 Task: Select the year "2022".
Action: Mouse moved to (384, 377)
Screenshot: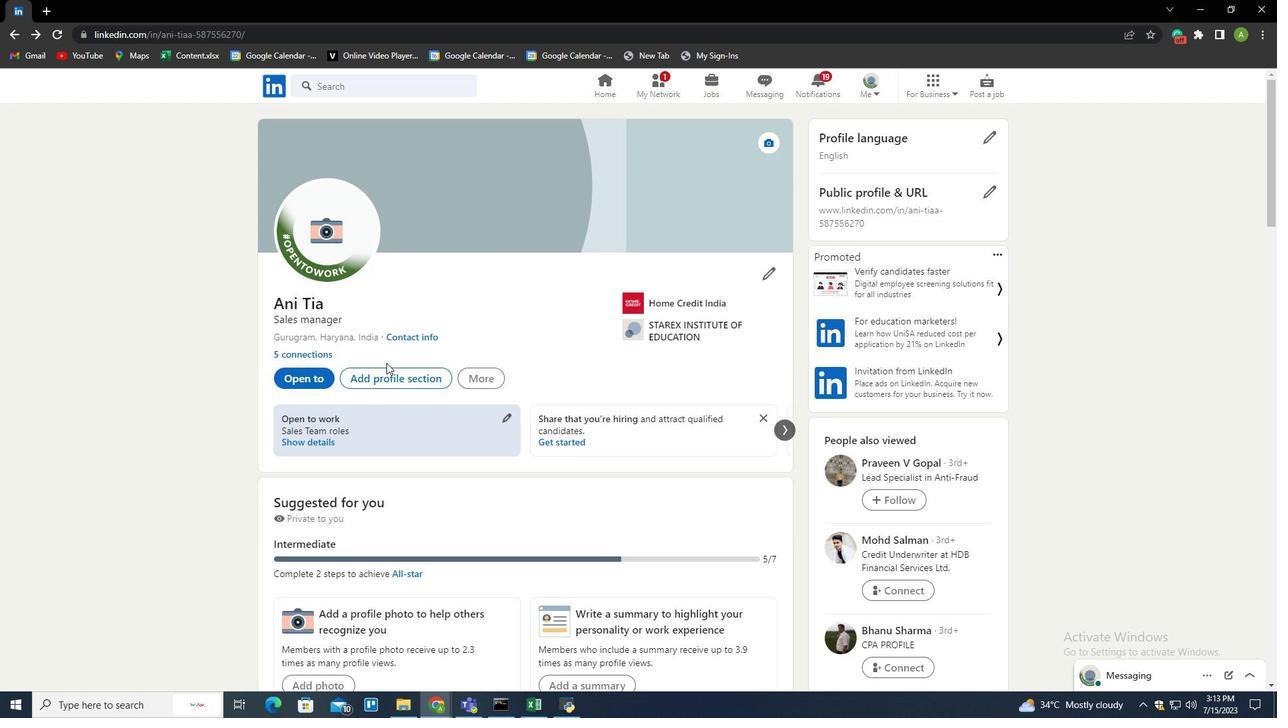 
Action: Mouse pressed left at (384, 377)
Screenshot: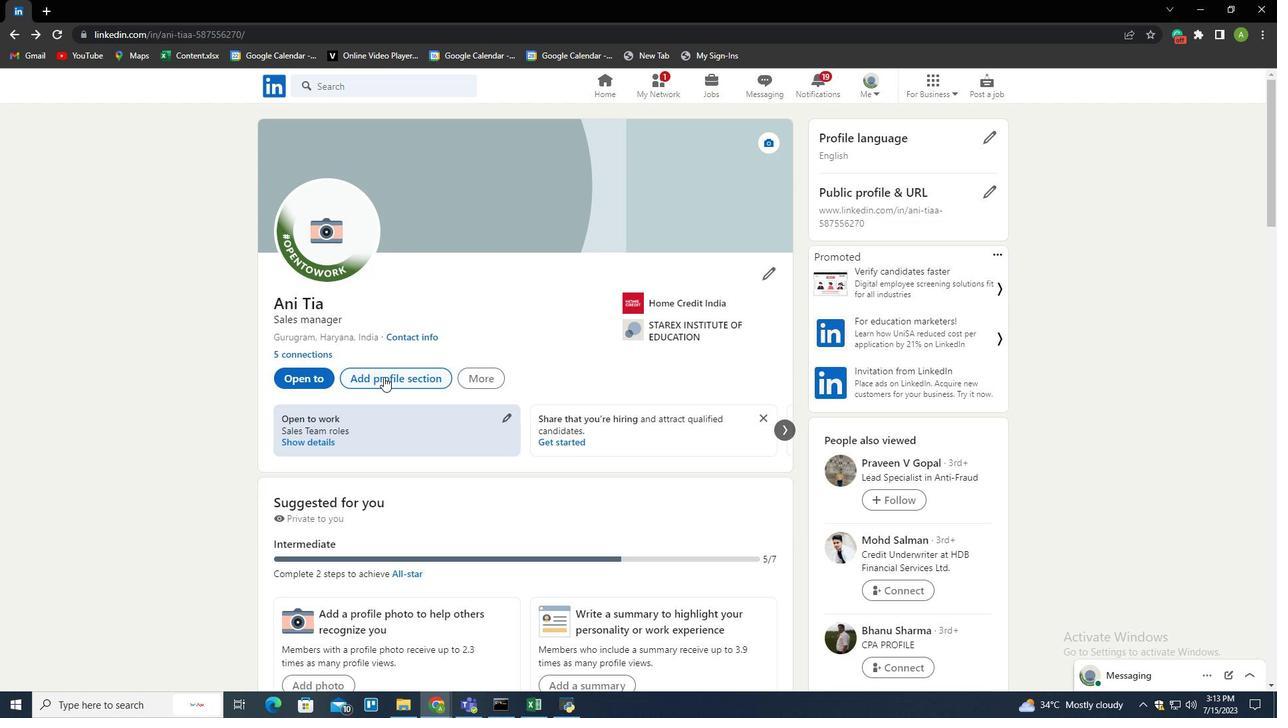 
Action: Mouse moved to (788, 175)
Screenshot: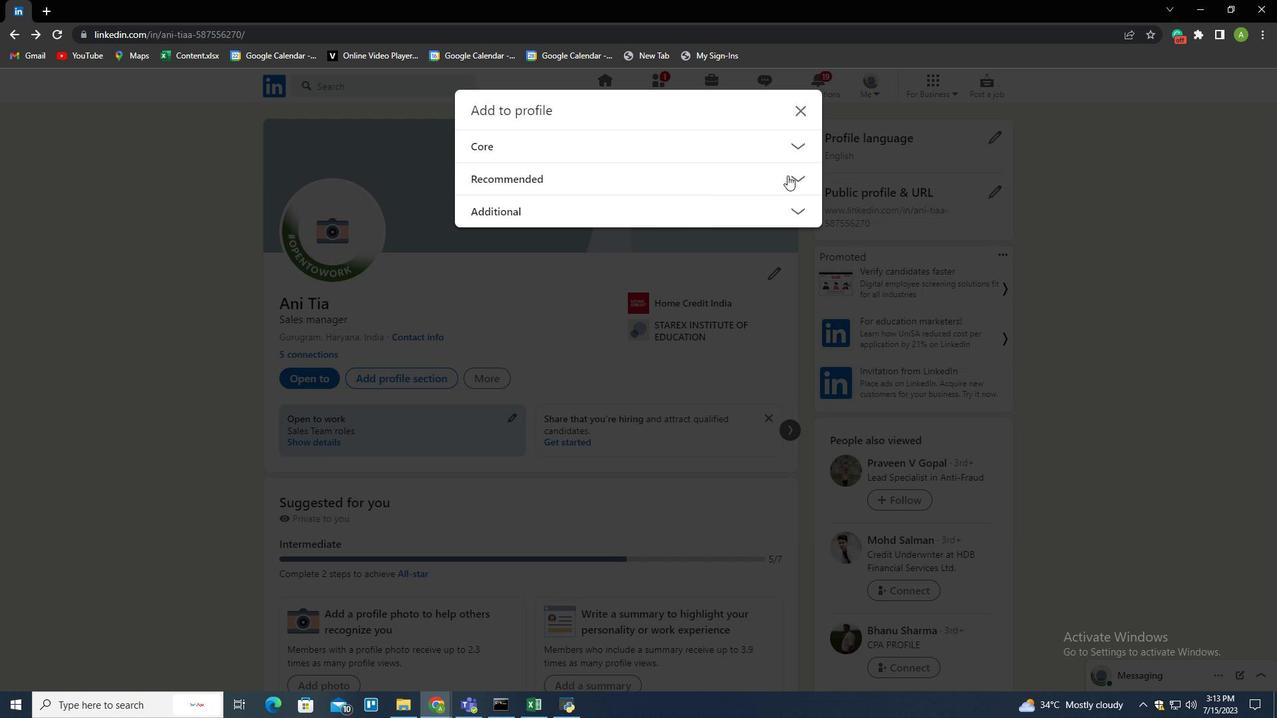 
Action: Mouse pressed left at (788, 175)
Screenshot: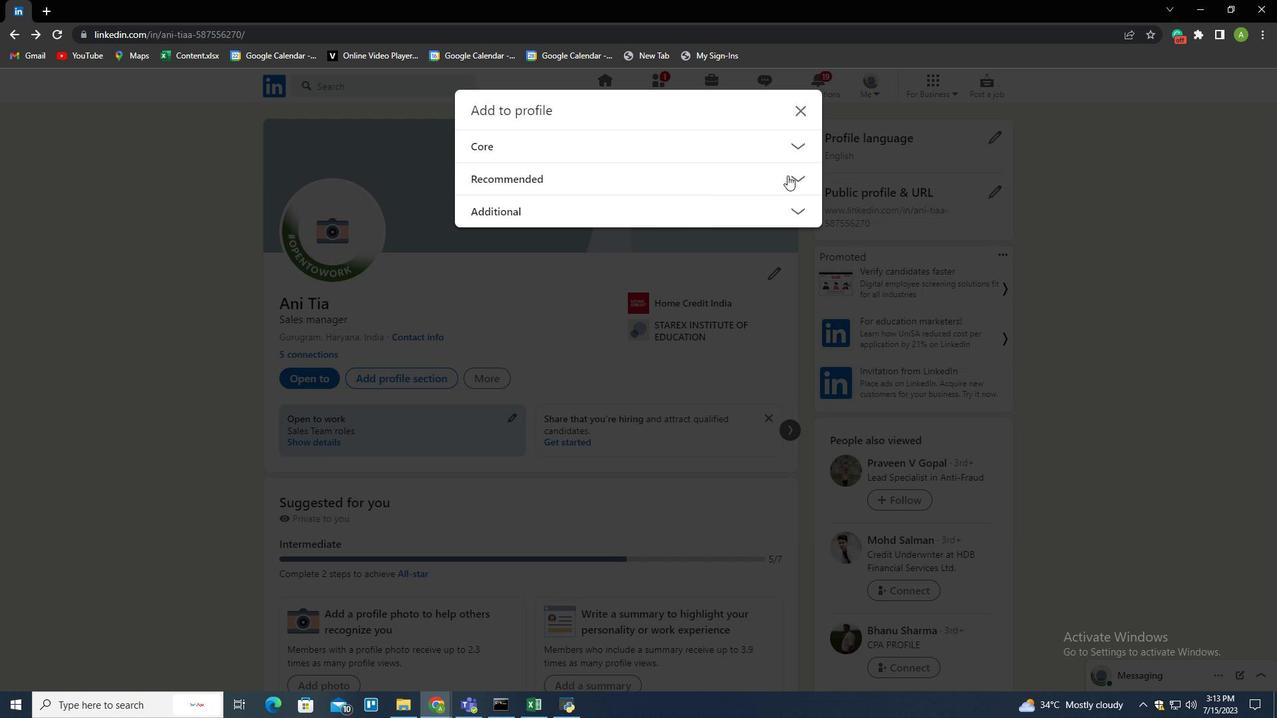 
Action: Mouse moved to (507, 300)
Screenshot: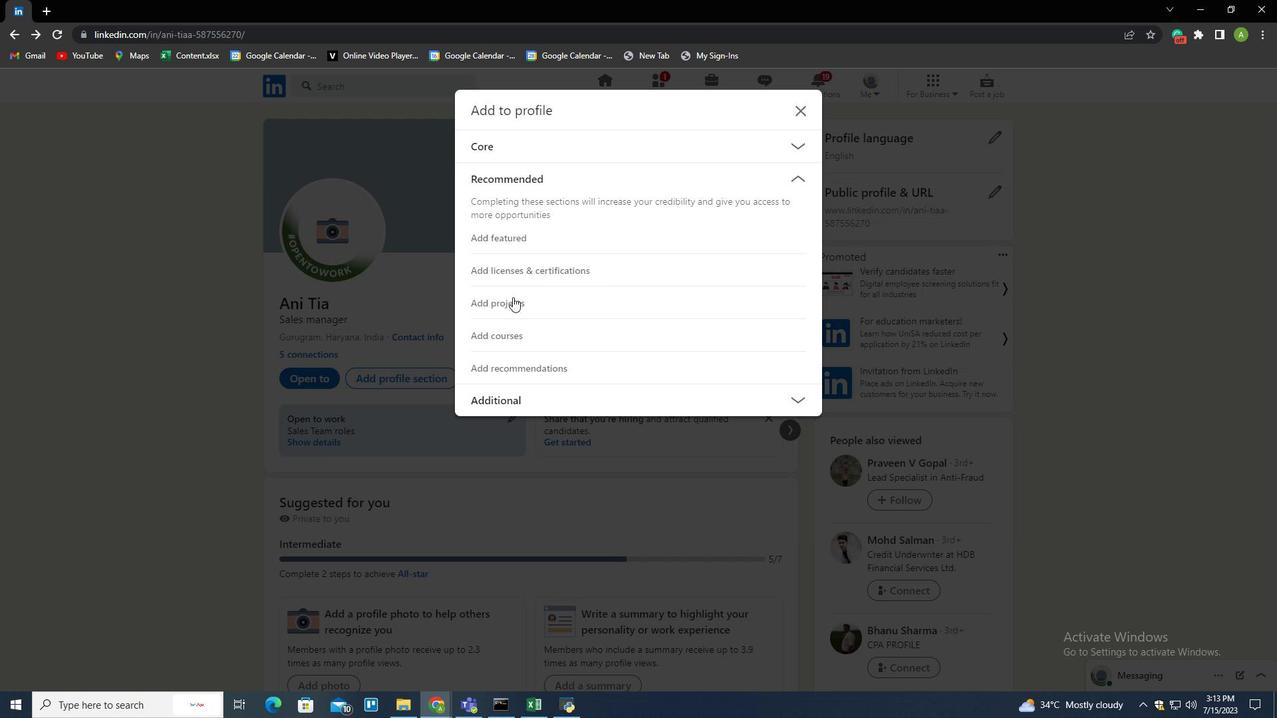 
Action: Mouse pressed left at (507, 300)
Screenshot: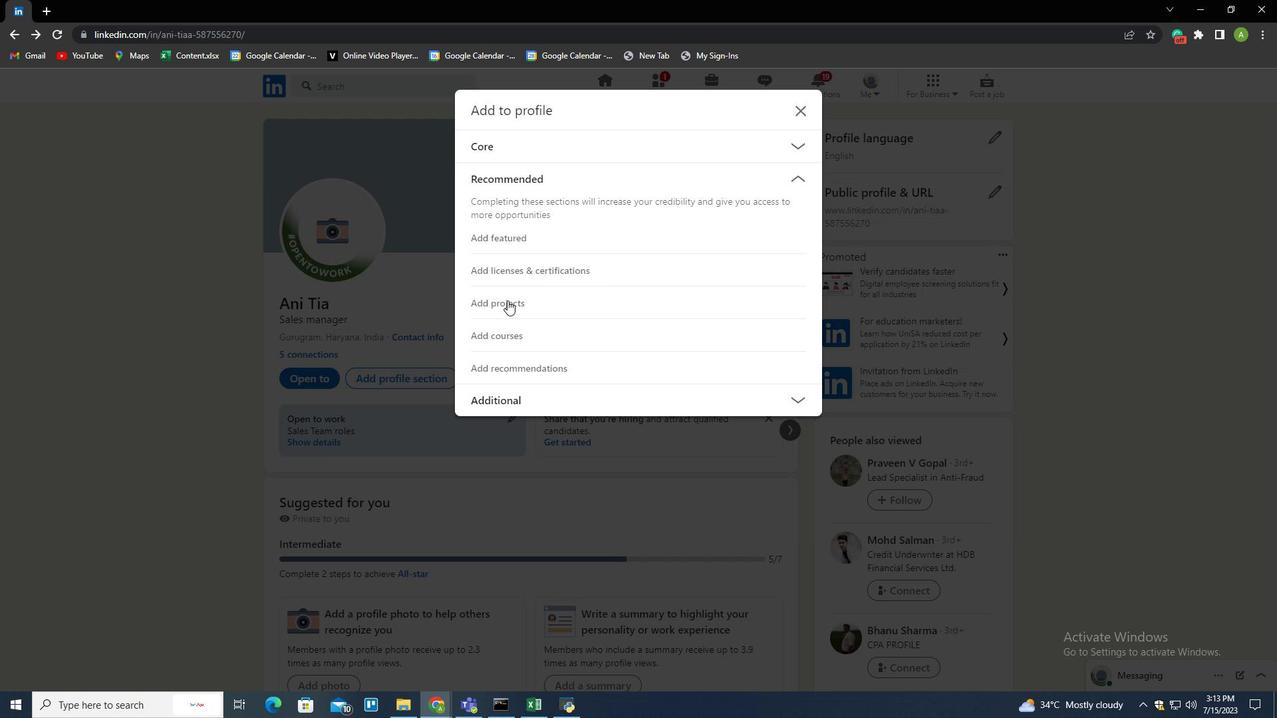 
Action: Mouse moved to (738, 387)
Screenshot: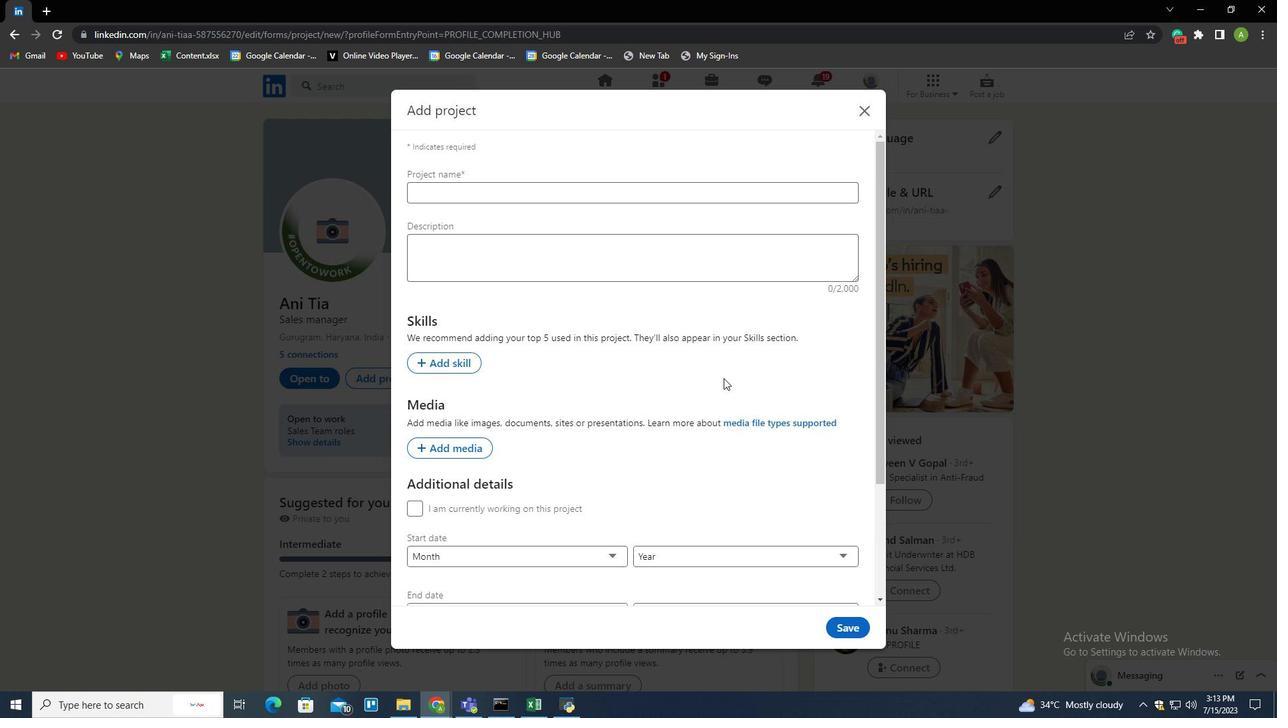 
Action: Mouse scrolled (738, 387) with delta (0, 0)
Screenshot: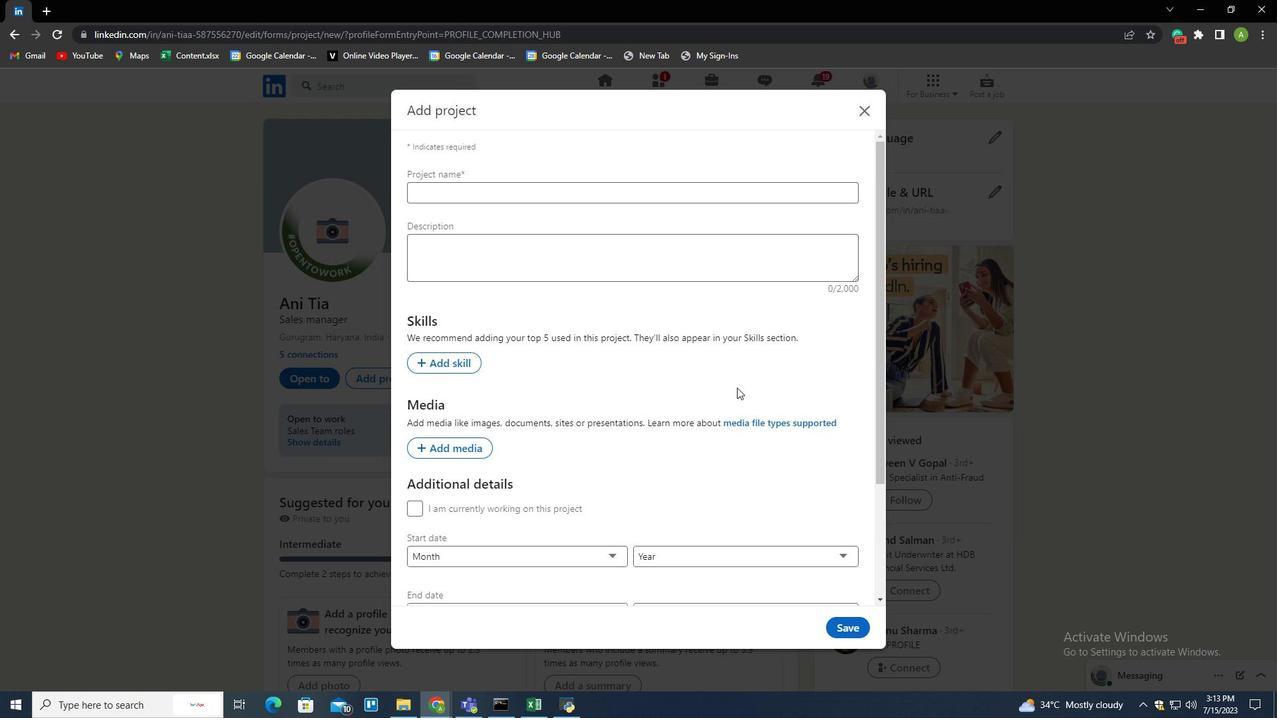 
Action: Mouse scrolled (738, 387) with delta (0, 0)
Screenshot: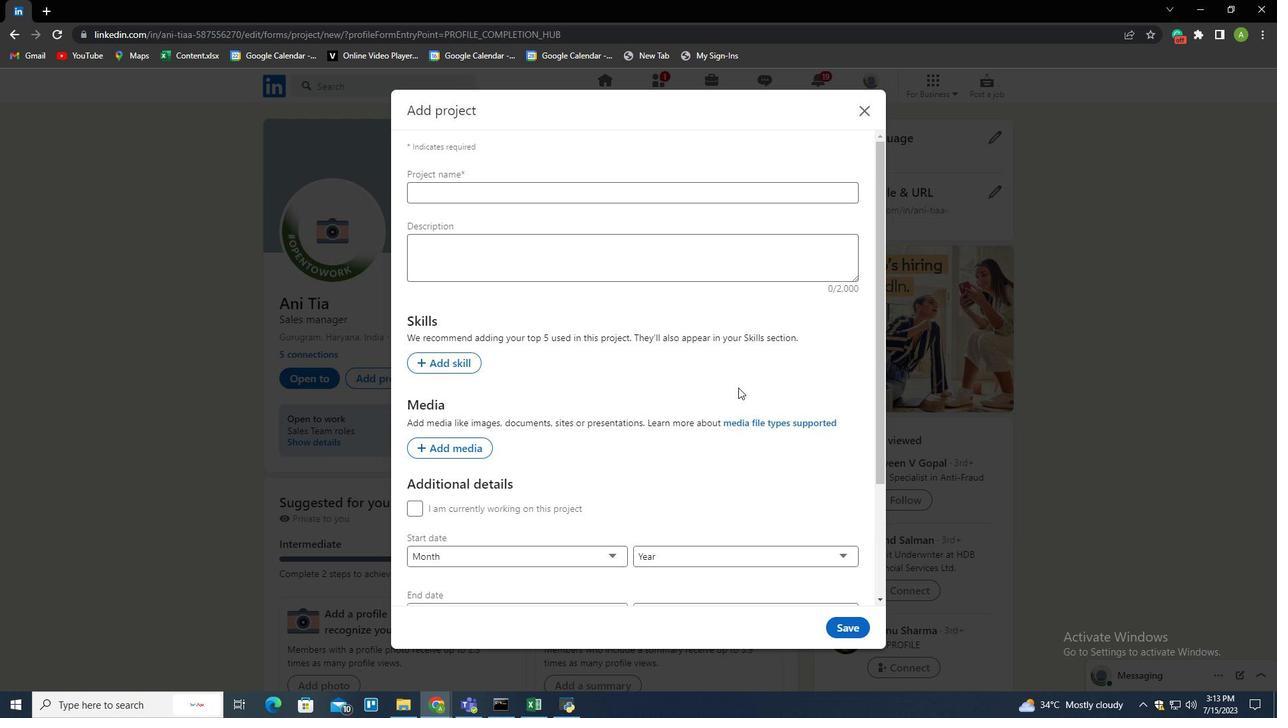 
Action: Mouse scrolled (738, 387) with delta (0, 0)
Screenshot: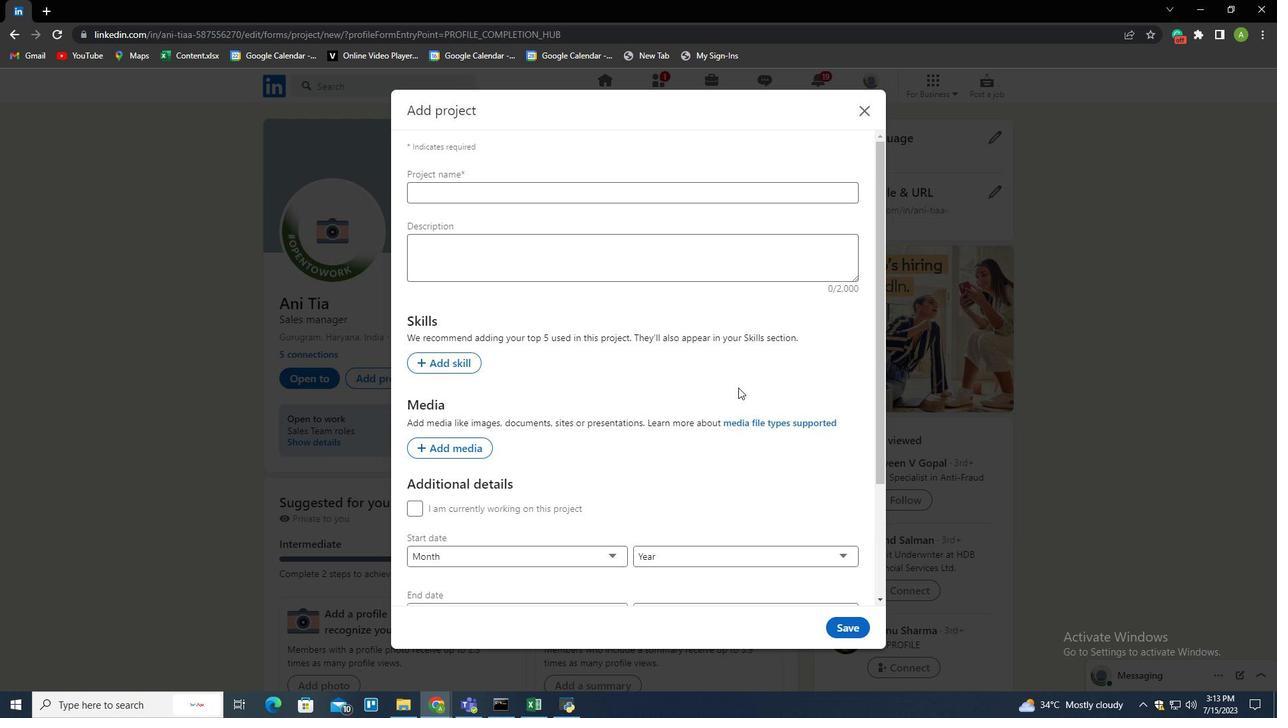 
Action: Mouse moved to (738, 387)
Screenshot: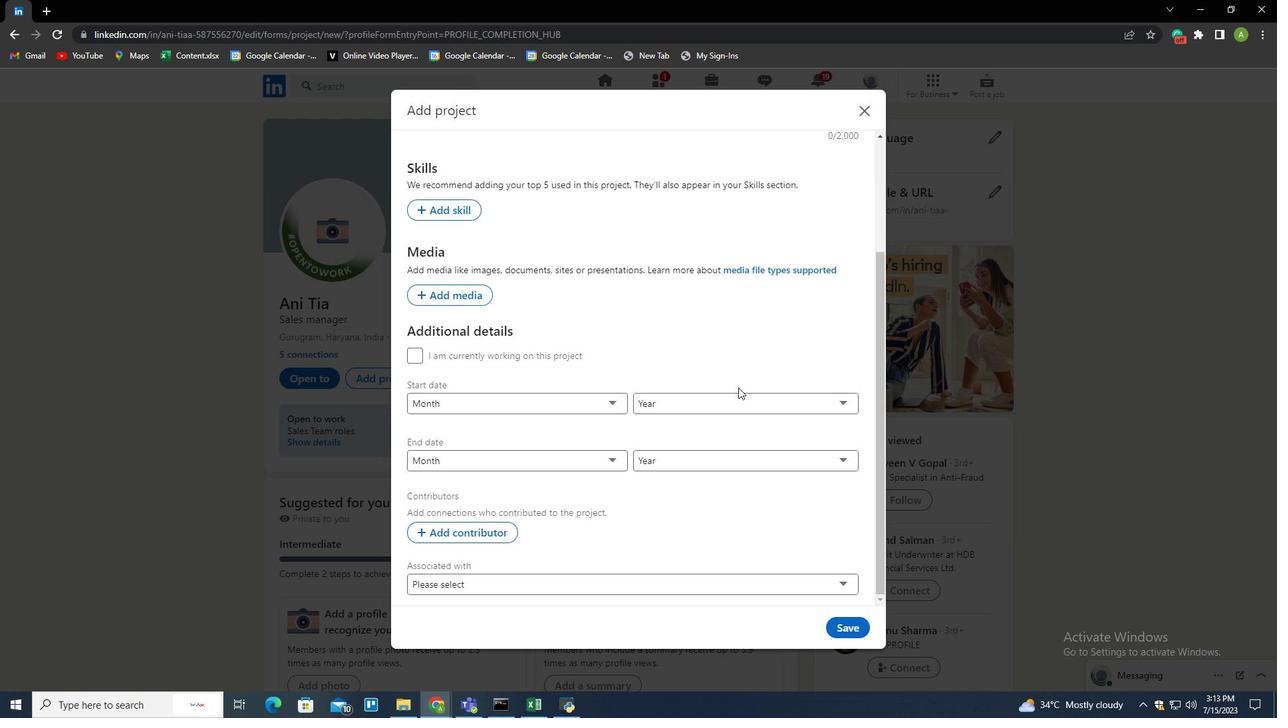 
Action: Mouse scrolled (738, 387) with delta (0, 0)
Screenshot: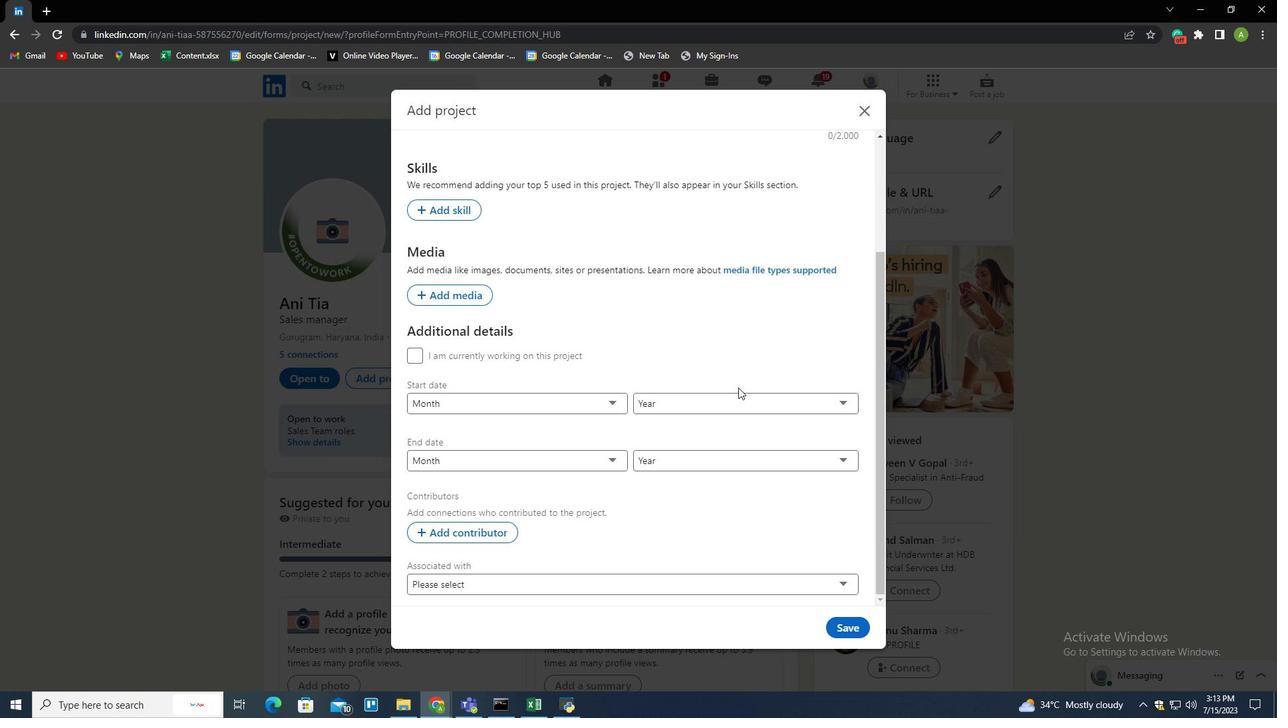 
Action: Mouse moved to (686, 405)
Screenshot: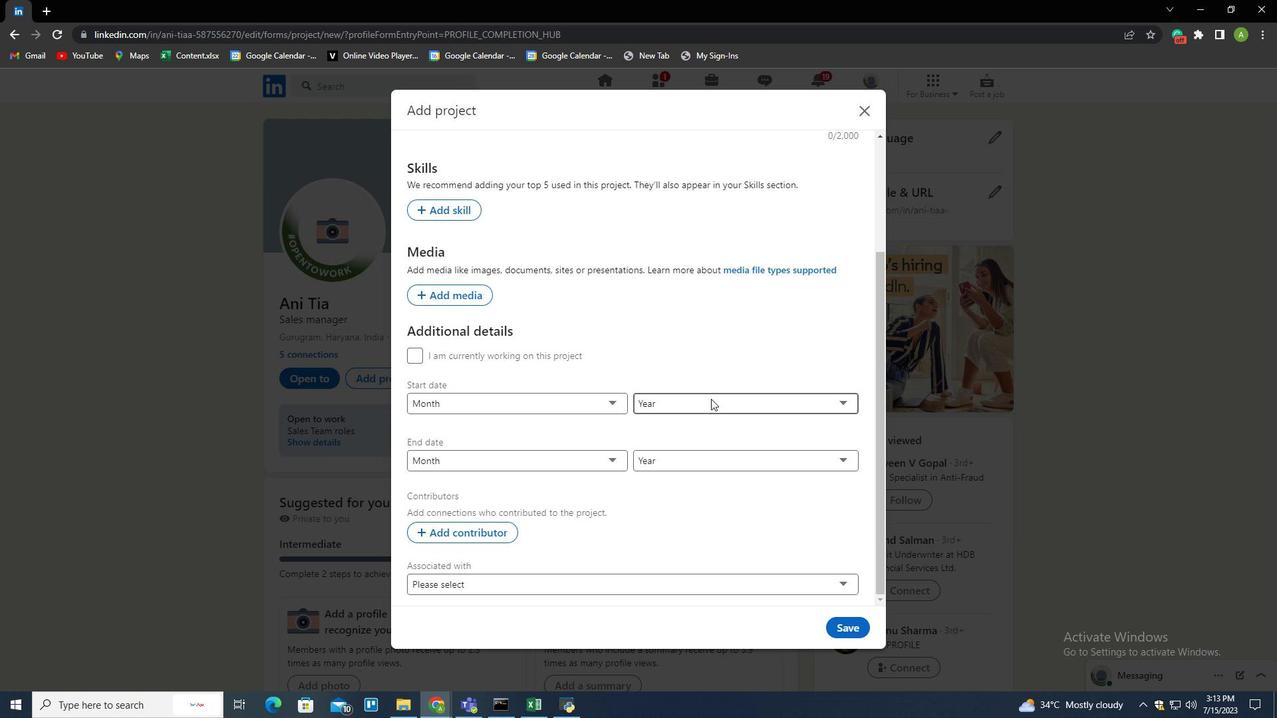 
Action: Mouse pressed left at (686, 405)
Screenshot: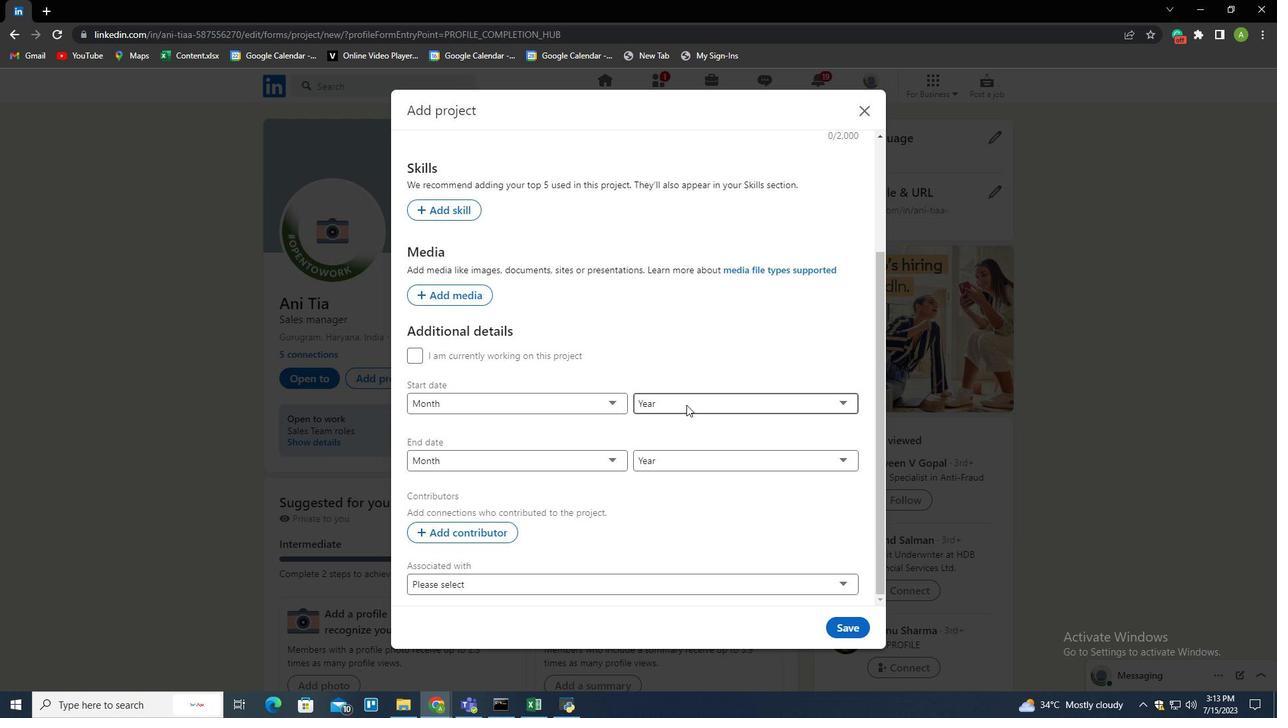 
Action: Mouse moved to (655, 446)
Screenshot: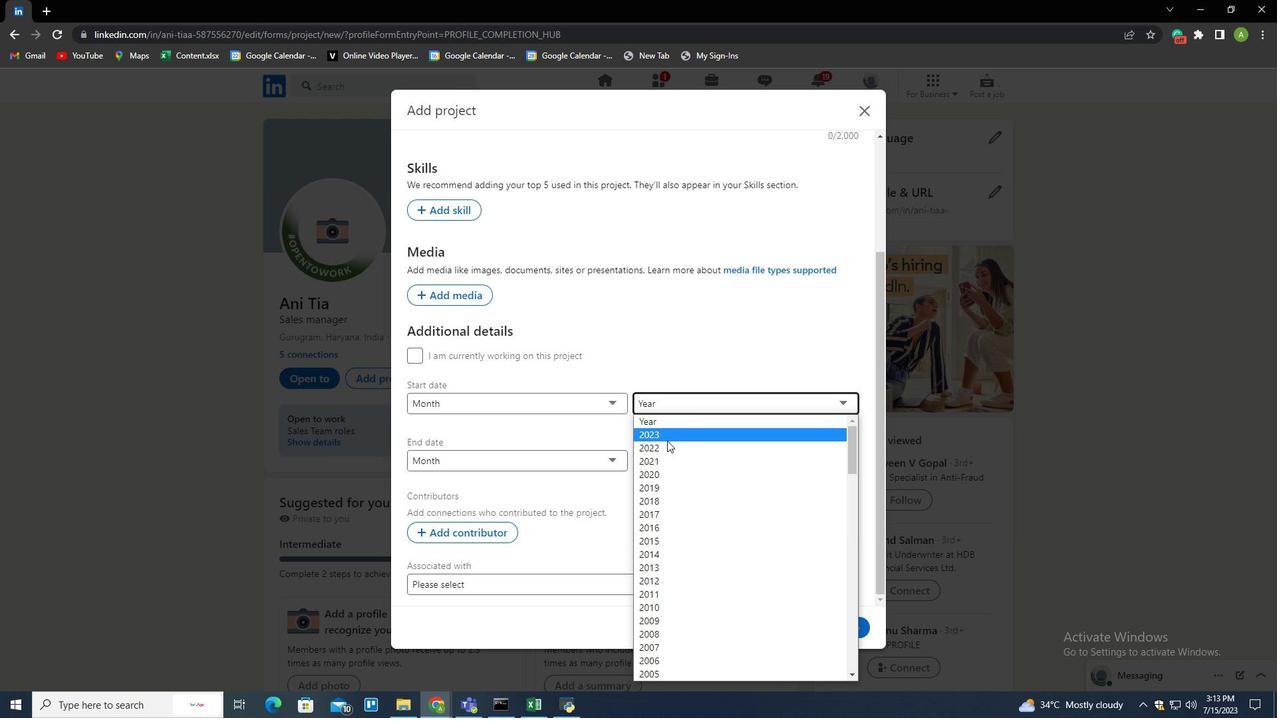 
Action: Mouse pressed left at (655, 446)
Screenshot: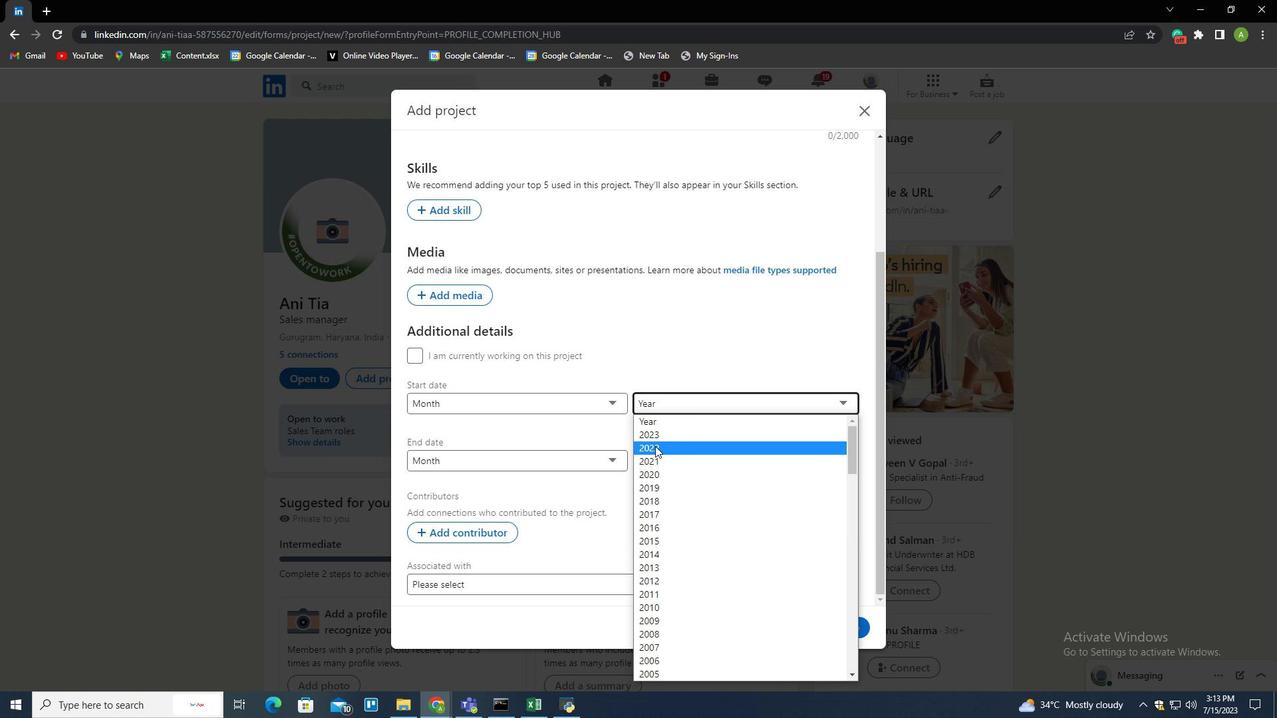 
Action: Mouse moved to (658, 400)
Screenshot: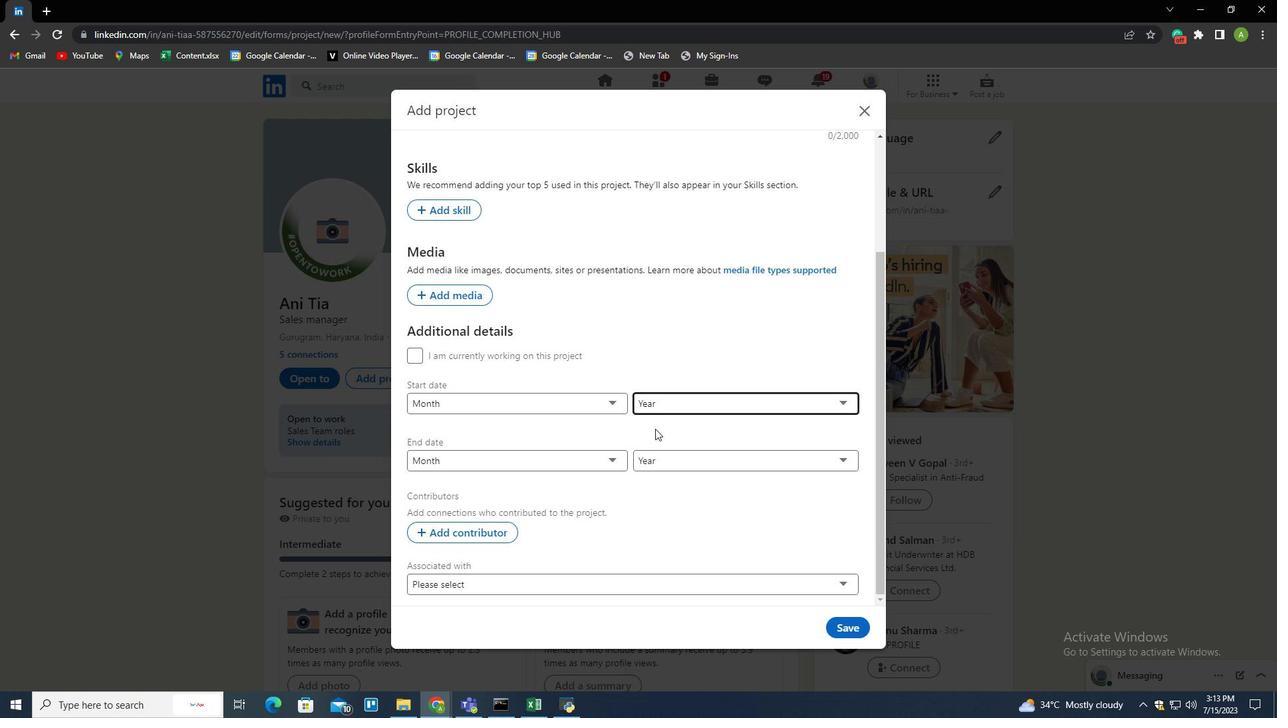 
